 Task: Schedule a photography workshop for next Thursday at 12:00 PM.
Action: Mouse moved to (98, 259)
Screenshot: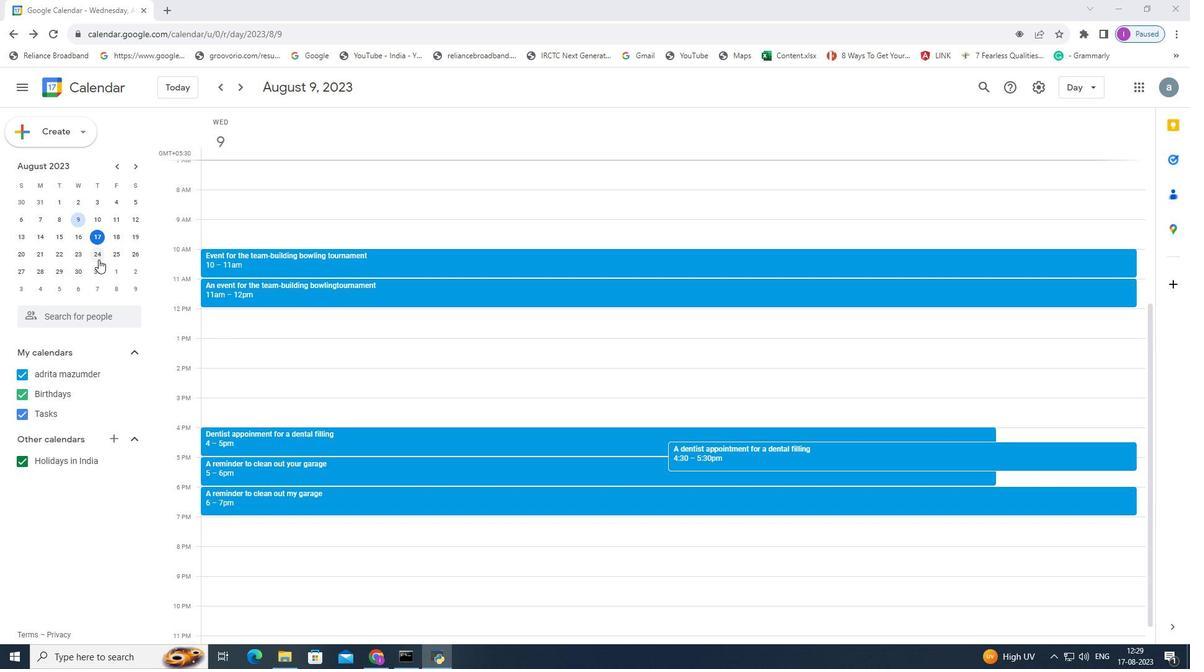 
Action: Mouse pressed left at (98, 259)
Screenshot: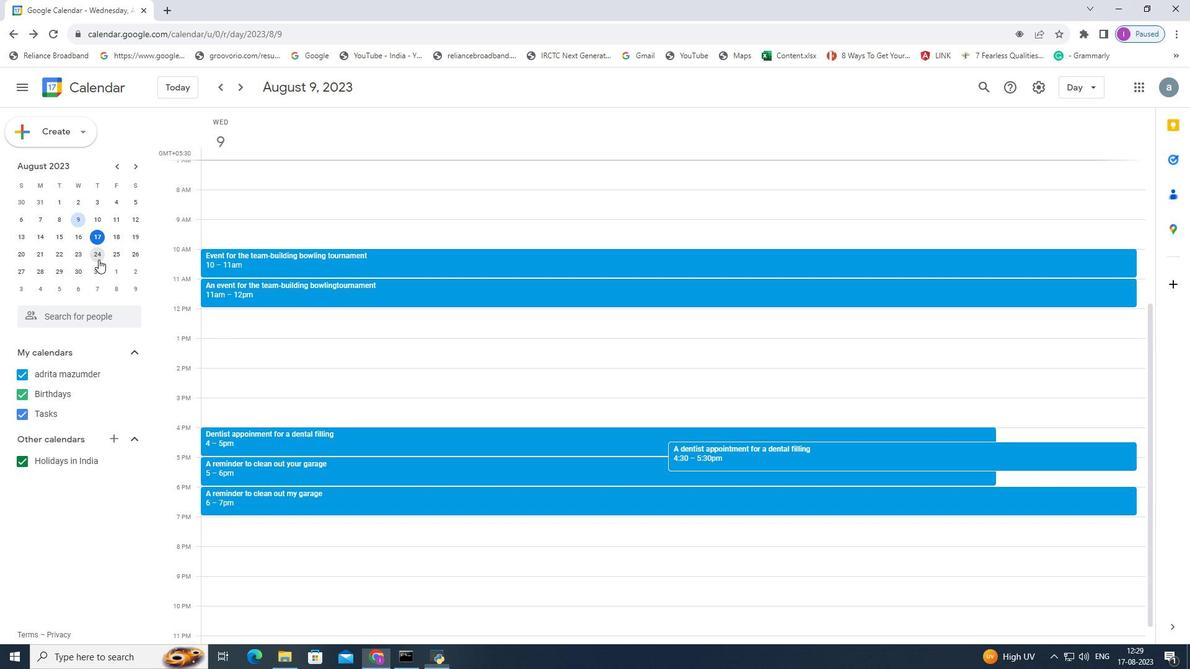
Action: Mouse moved to (198, 317)
Screenshot: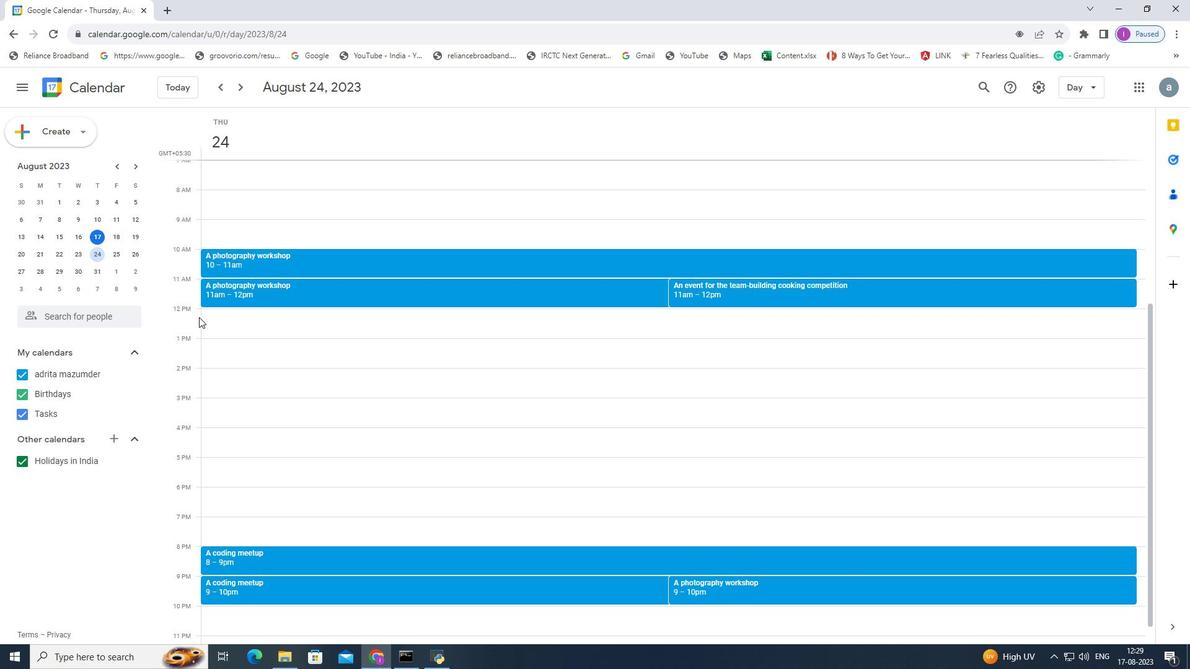 
Action: Mouse pressed left at (198, 317)
Screenshot: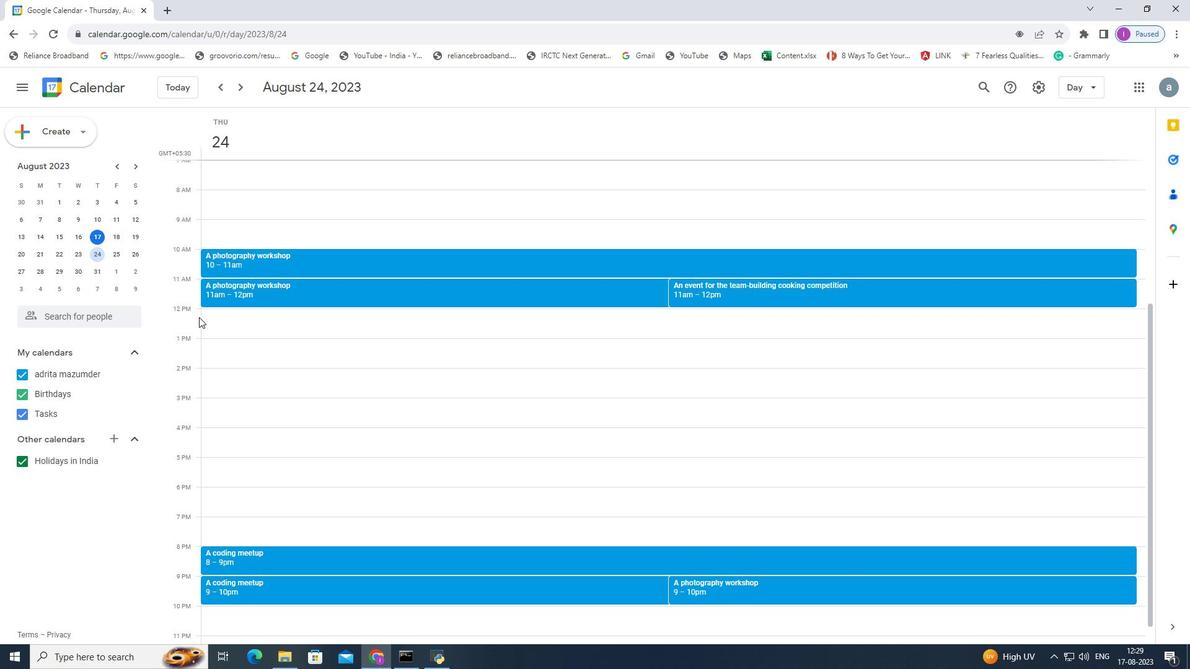 
Action: Mouse moved to (604, 285)
Screenshot: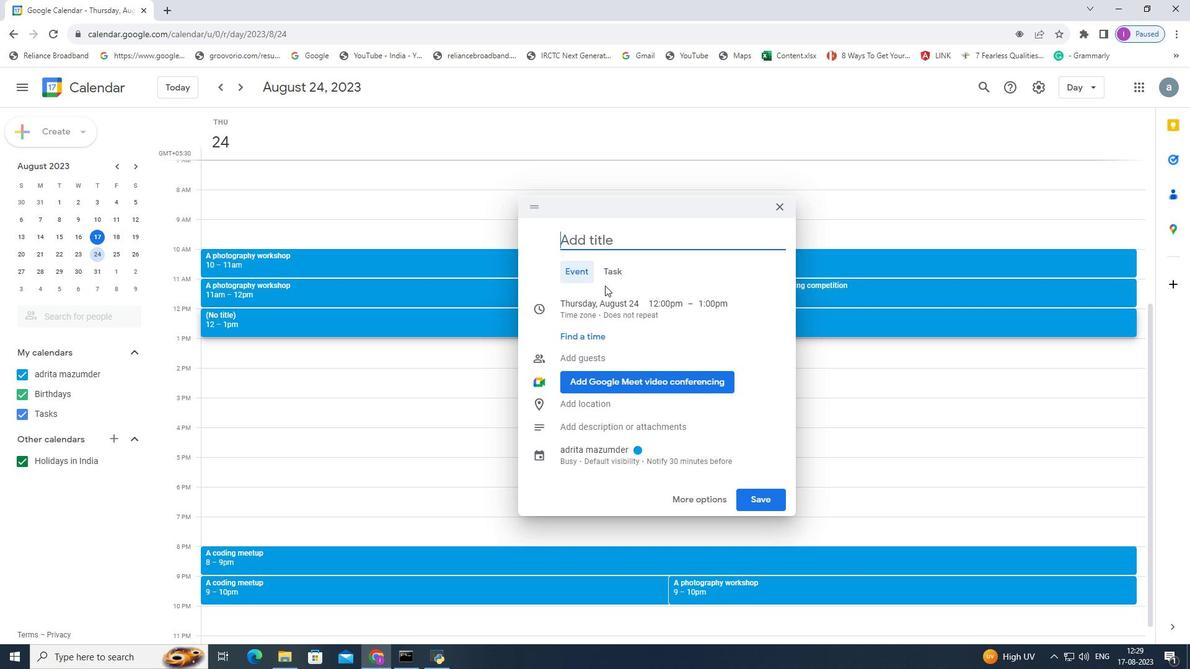 
Action: Key pressed <Key.shift>A<Key.space>phoy<Key.backspace>tography<Key.space>workshop<Key.space>
Screenshot: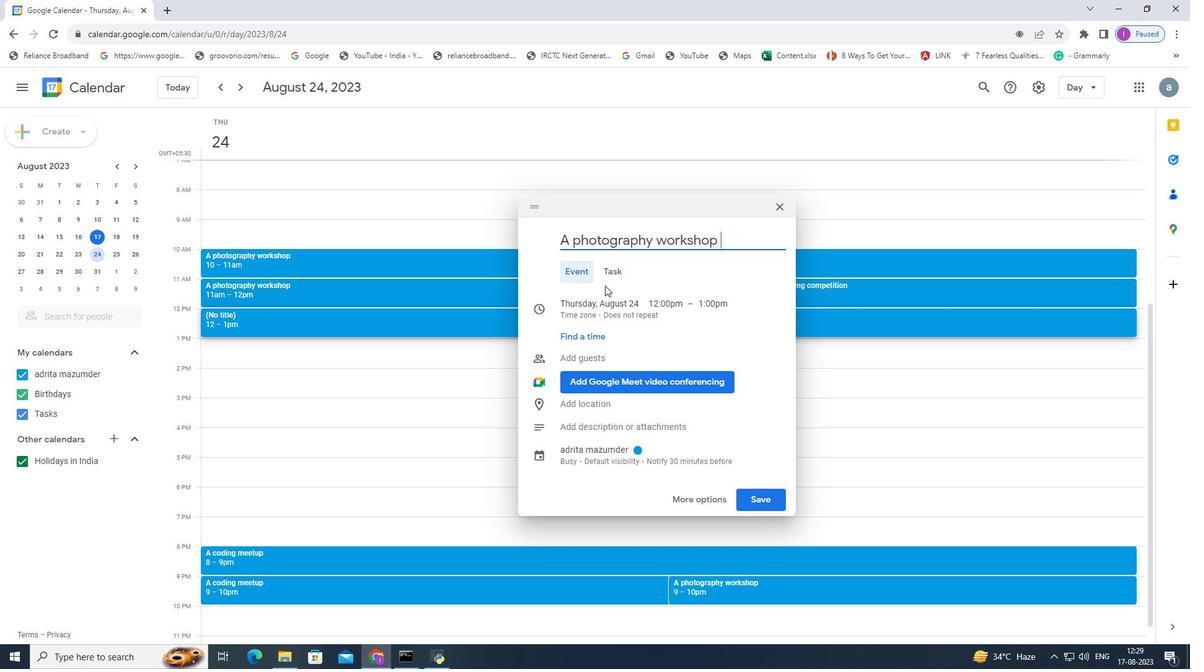 
Action: Mouse moved to (769, 502)
Screenshot: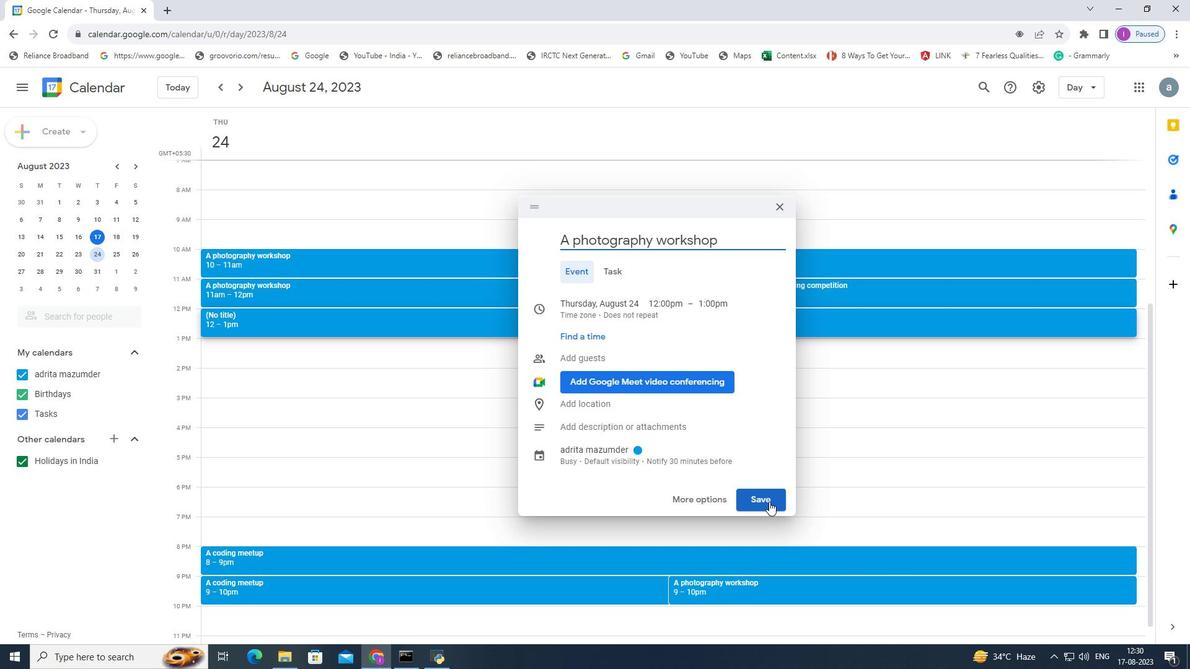 
Action: Mouse pressed left at (769, 502)
Screenshot: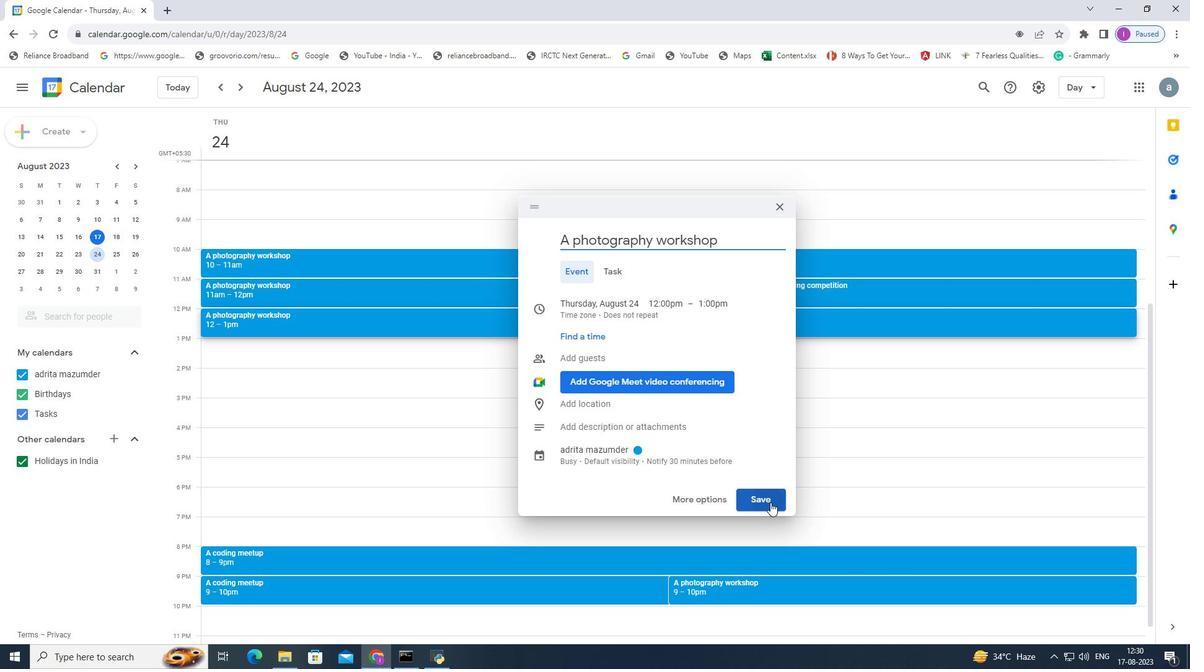 
Action: Mouse moved to (999, 425)
Screenshot: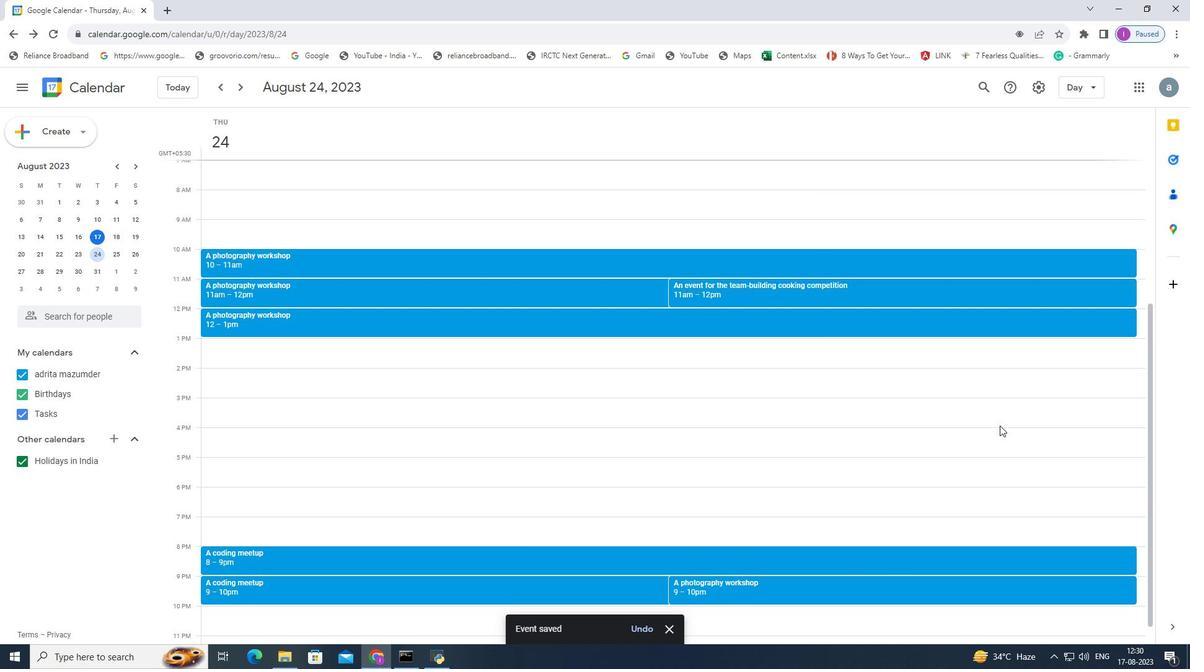 
